 Task: Create a task  Implement a new cloud-based phone system for a company , assign it to team member softage.2@softage.net in the project AgileGenie and update the status of the task to  At Risk , set the priority of the task to Medium
Action: Mouse moved to (65, 50)
Screenshot: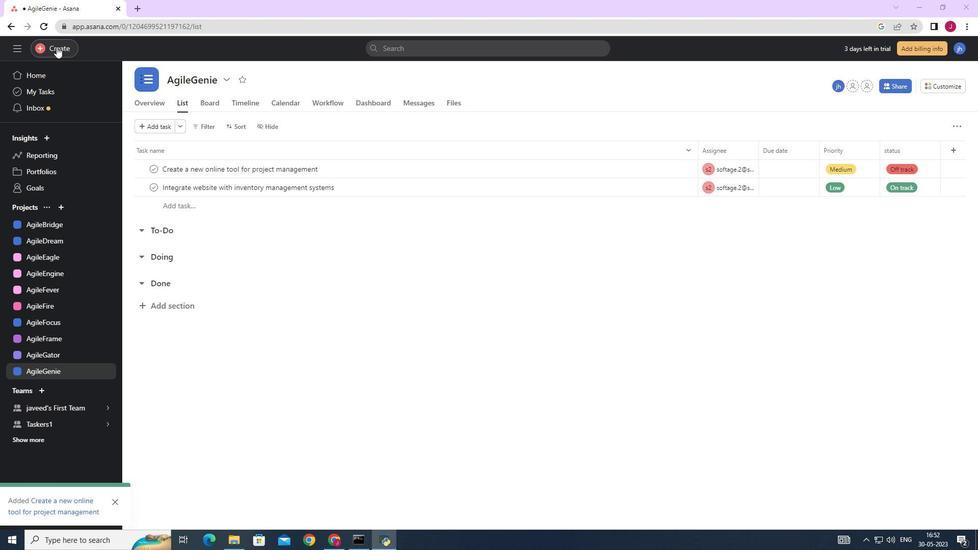 
Action: Mouse pressed left at (65, 50)
Screenshot: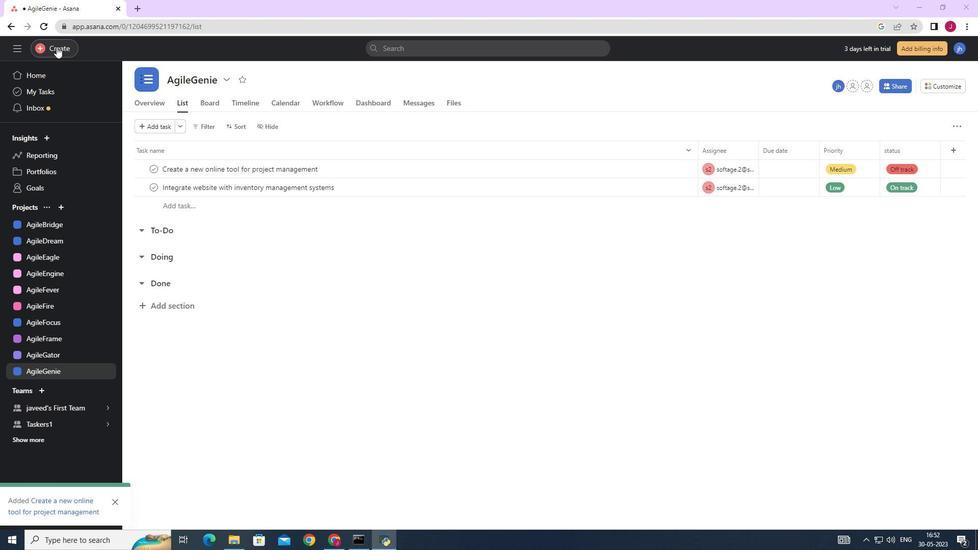 
Action: Mouse moved to (141, 47)
Screenshot: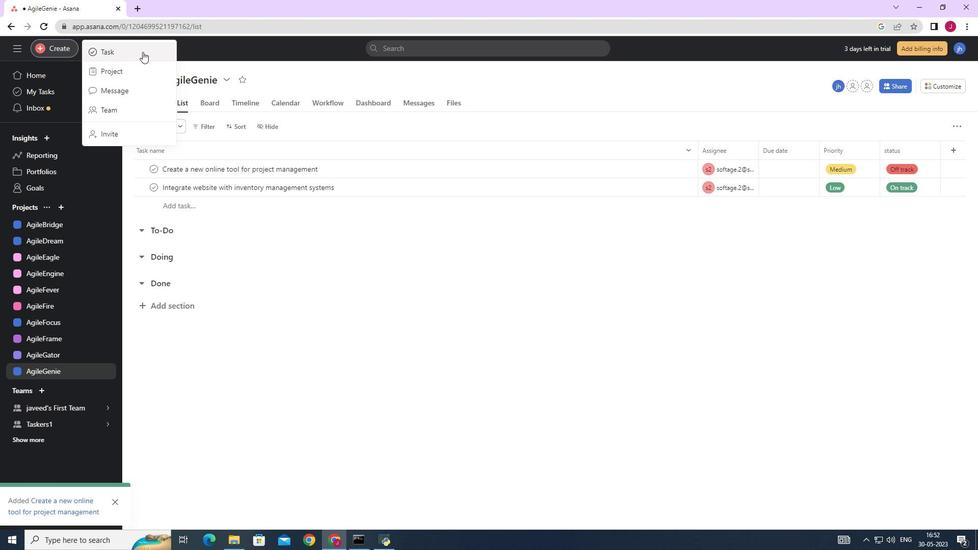 
Action: Mouse pressed left at (141, 47)
Screenshot: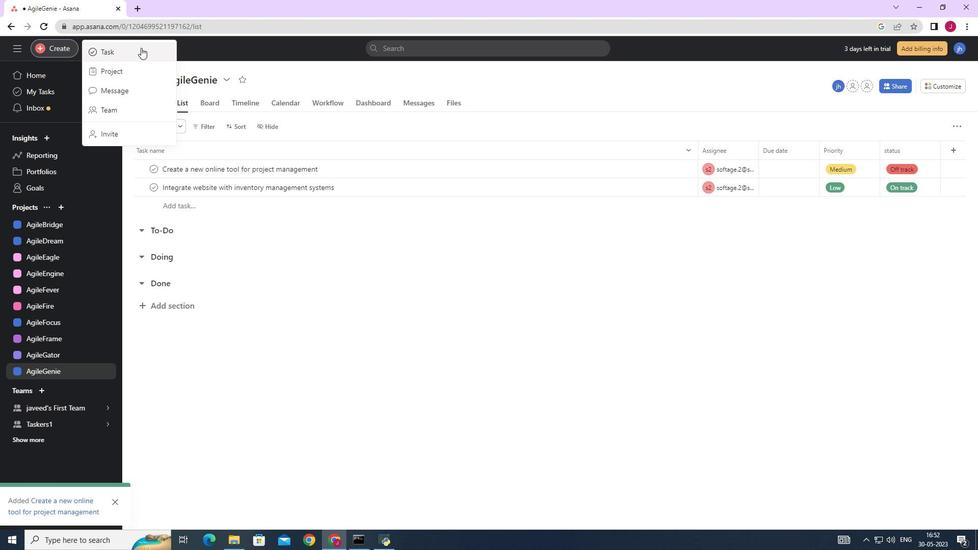 
Action: Mouse moved to (795, 339)
Screenshot: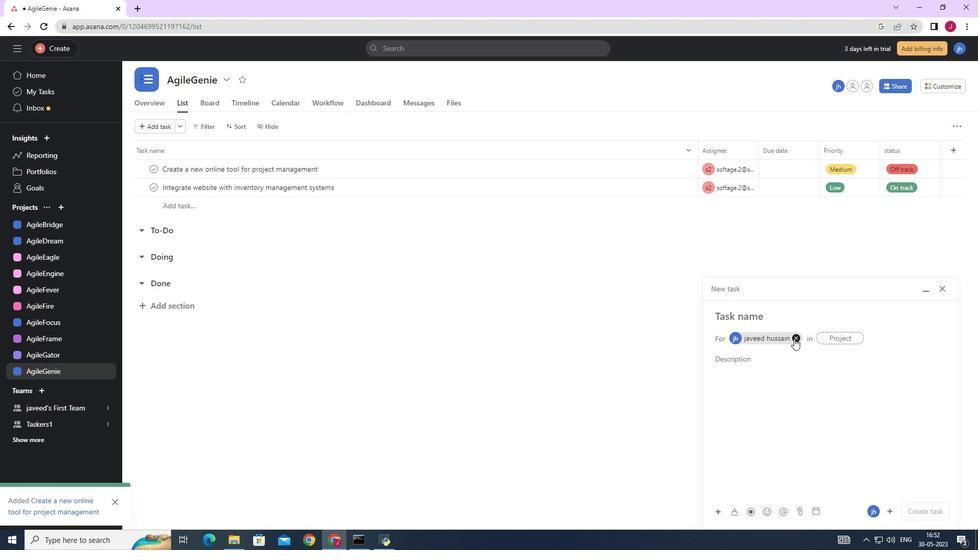 
Action: Mouse pressed left at (795, 339)
Screenshot: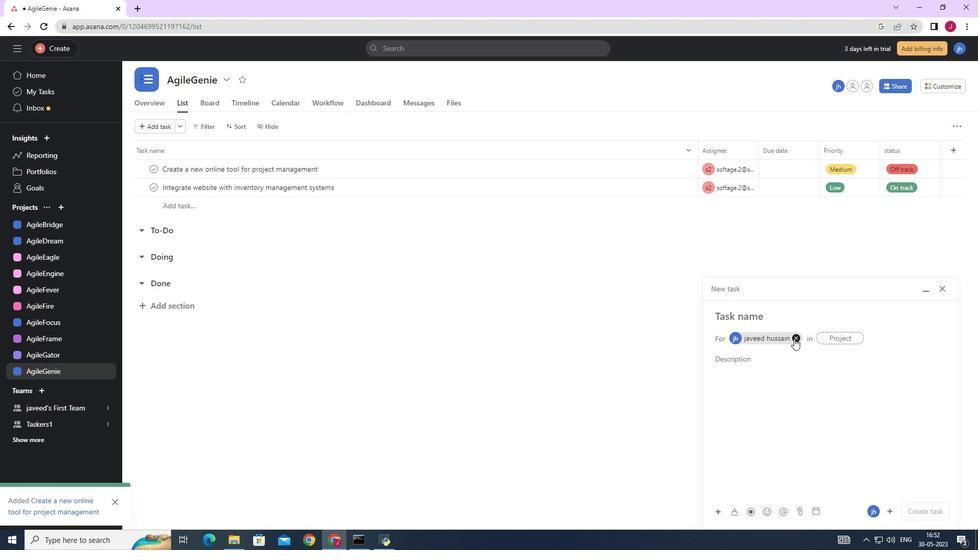 
Action: Mouse moved to (730, 316)
Screenshot: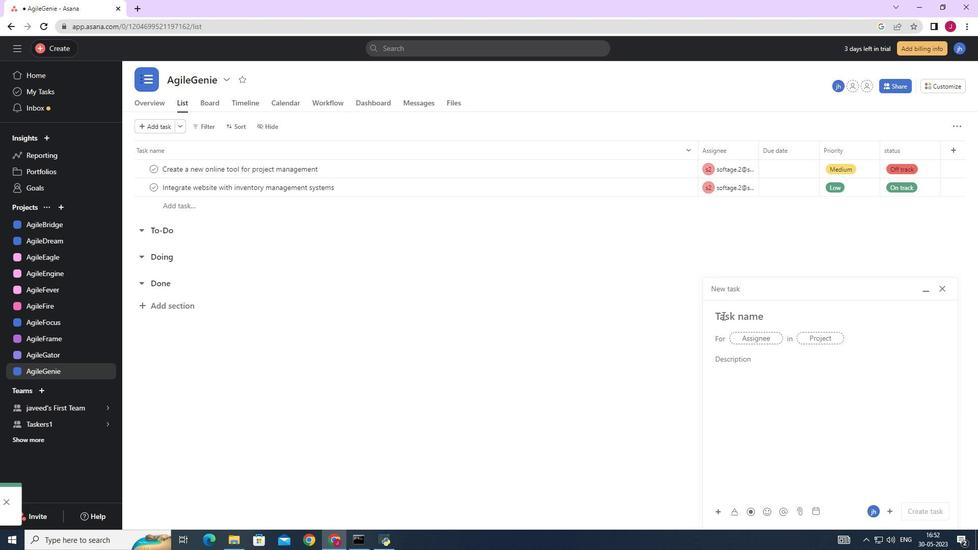
Action: Mouse pressed left at (730, 316)
Screenshot: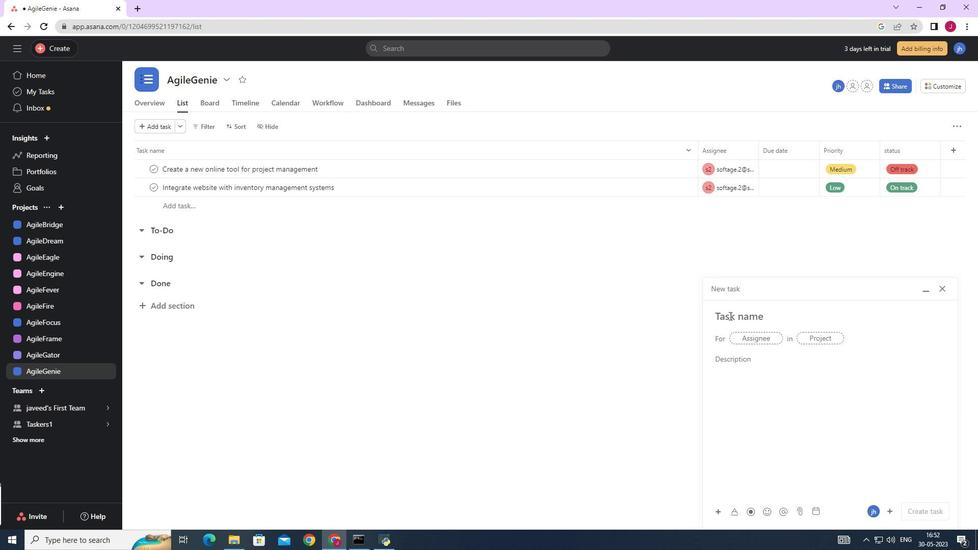 
Action: Key pressed <Key.caps_lock>I<Key.caps_lock>mplement<Key.space>a<Key.space>new<Key.space>cloud-based<Key.space>phone<Key.space>system<Key.space>for<Key.space>a<Key.space>company
Screenshot: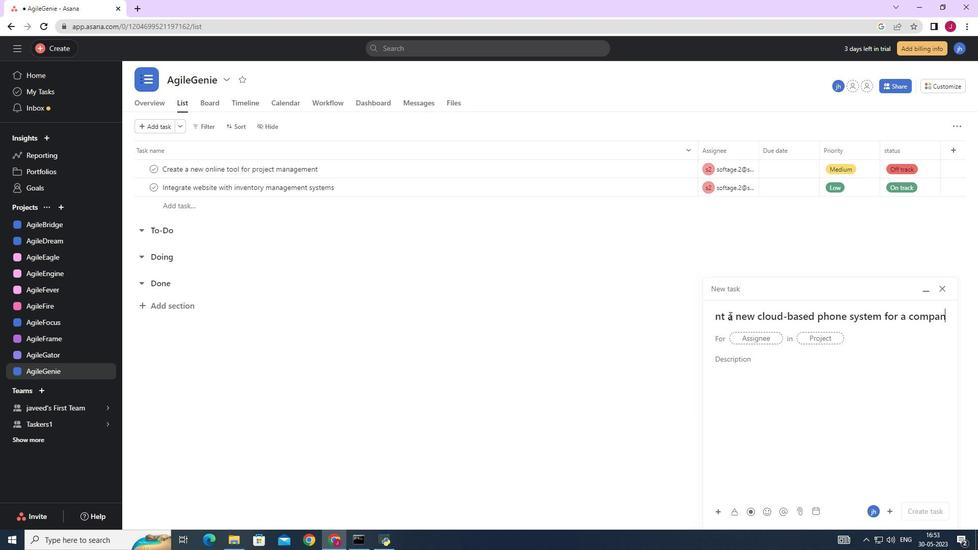 
Action: Mouse moved to (751, 340)
Screenshot: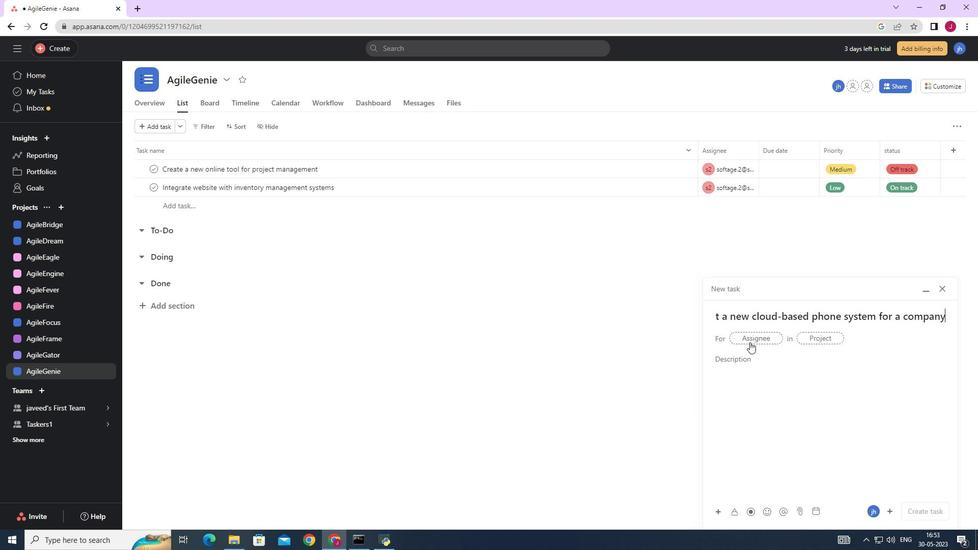 
Action: Mouse pressed left at (751, 340)
Screenshot: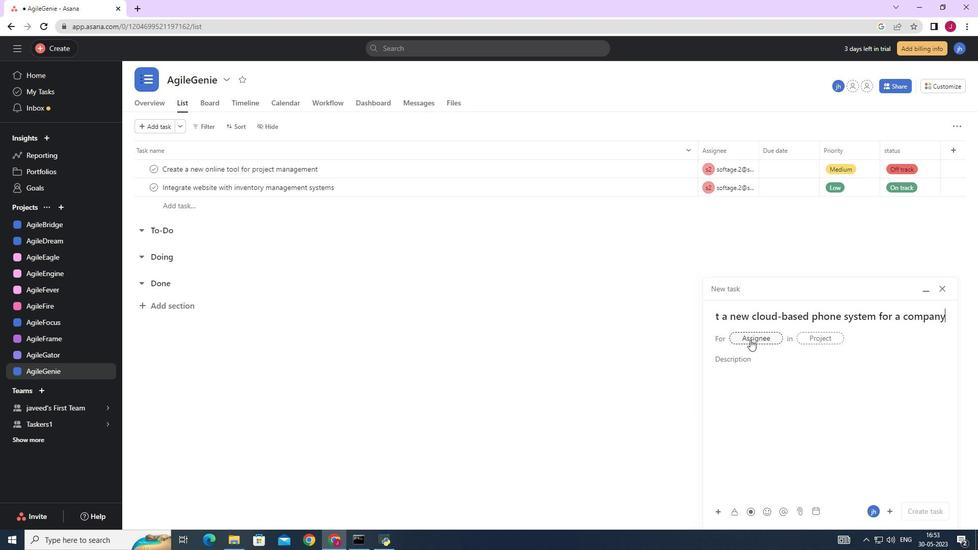 
Action: Key pressed softage.2
Screenshot: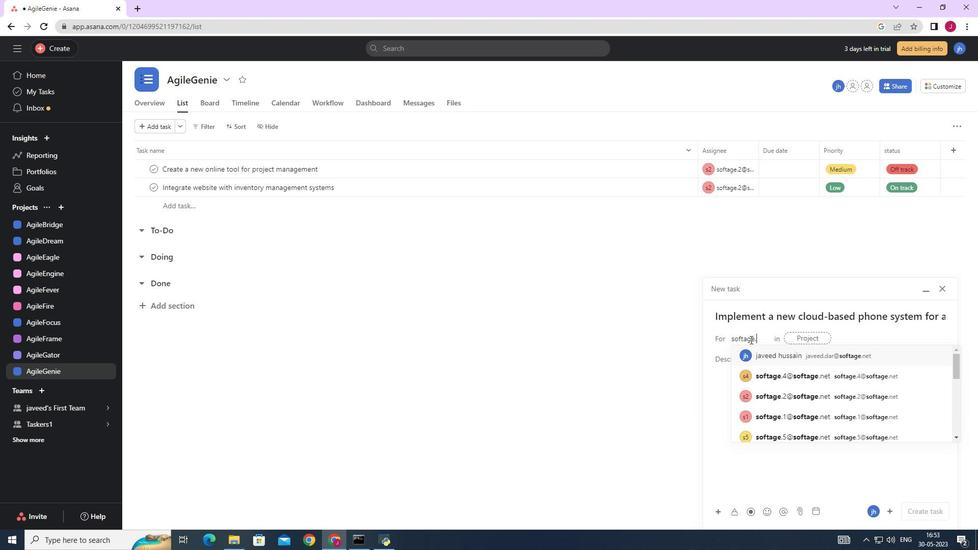 
Action: Mouse moved to (776, 357)
Screenshot: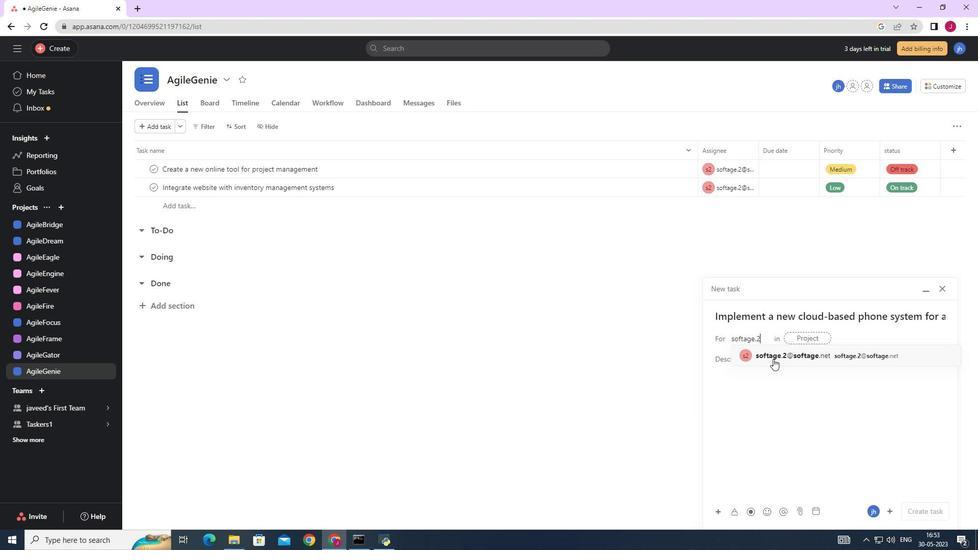 
Action: Mouse pressed left at (776, 357)
Screenshot: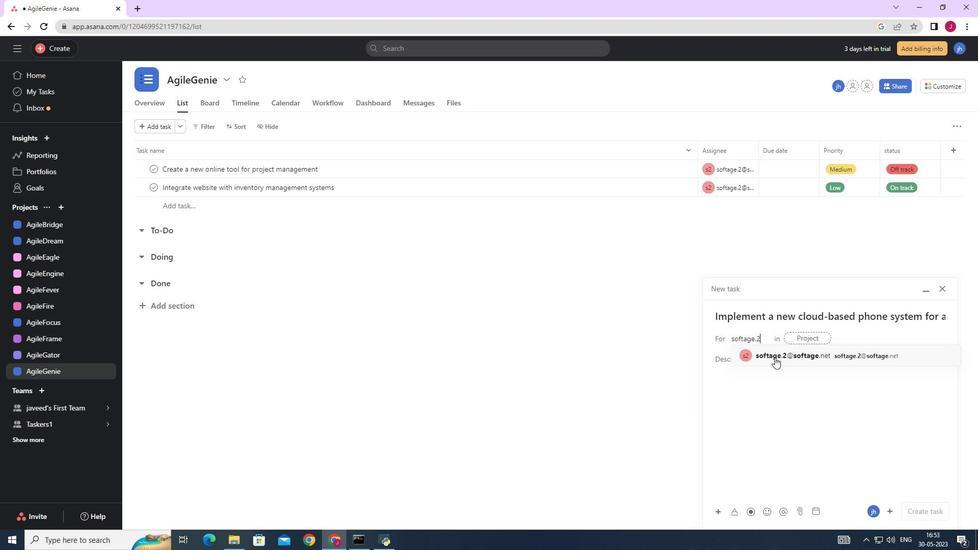 
Action: Mouse moved to (641, 356)
Screenshot: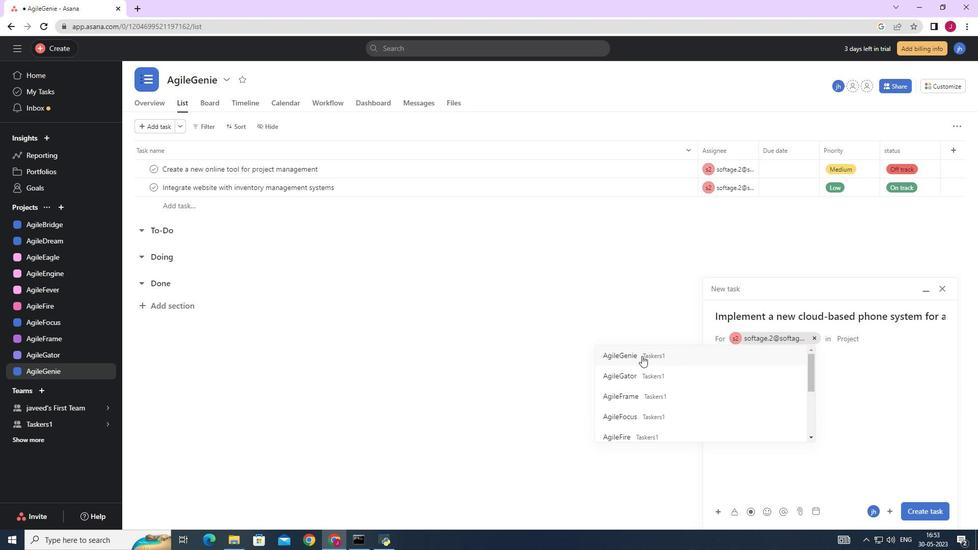 
Action: Mouse scrolled (641, 356) with delta (0, 0)
Screenshot: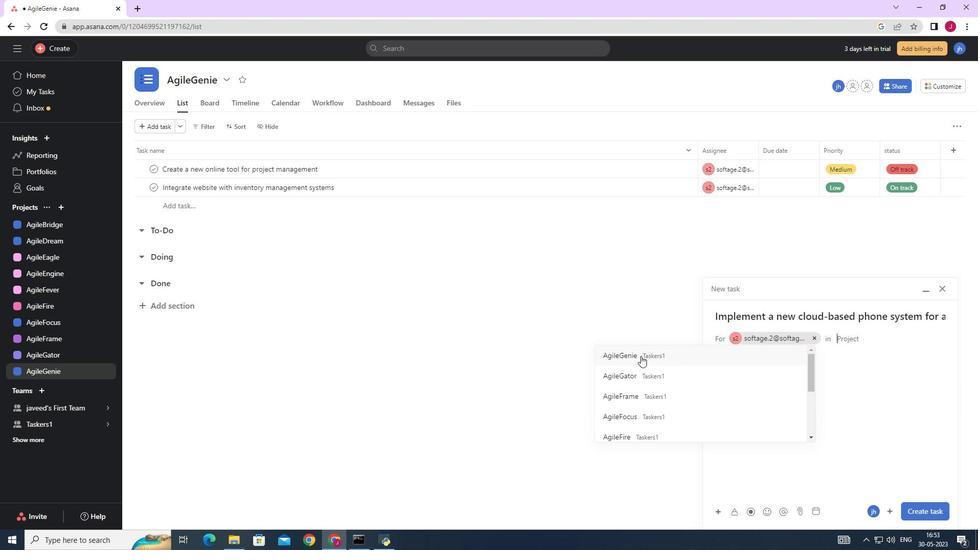 
Action: Mouse scrolled (641, 356) with delta (0, 0)
Screenshot: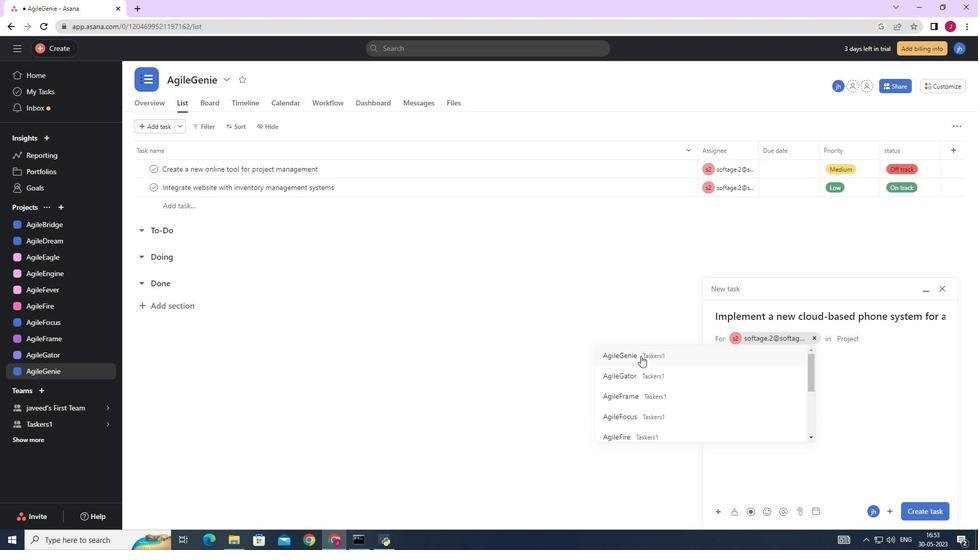 
Action: Mouse moved to (647, 354)
Screenshot: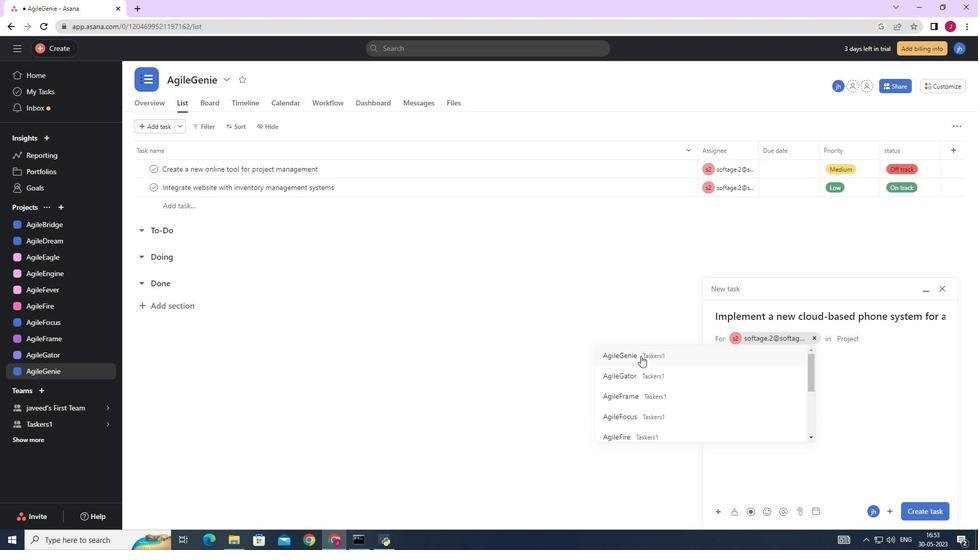 
Action: Mouse pressed left at (647, 354)
Screenshot: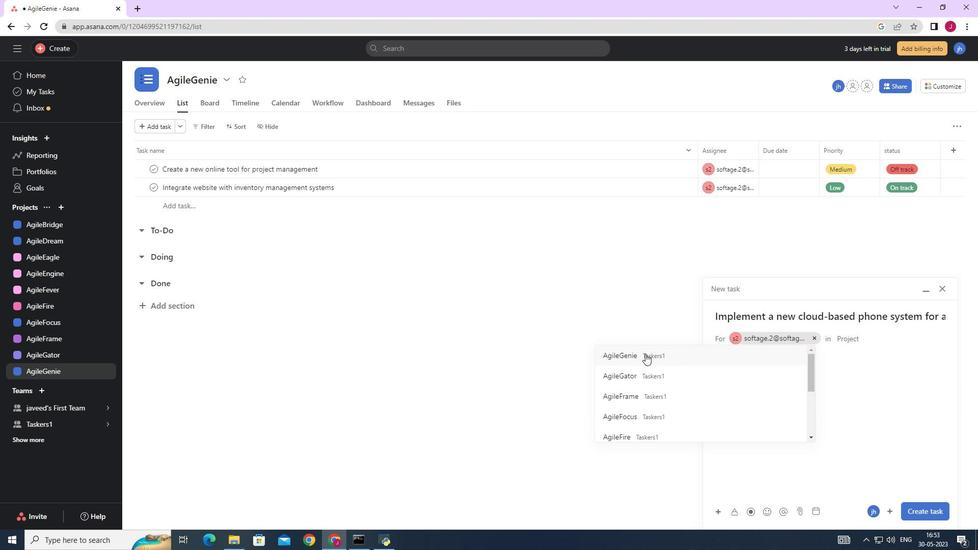 
Action: Mouse moved to (768, 365)
Screenshot: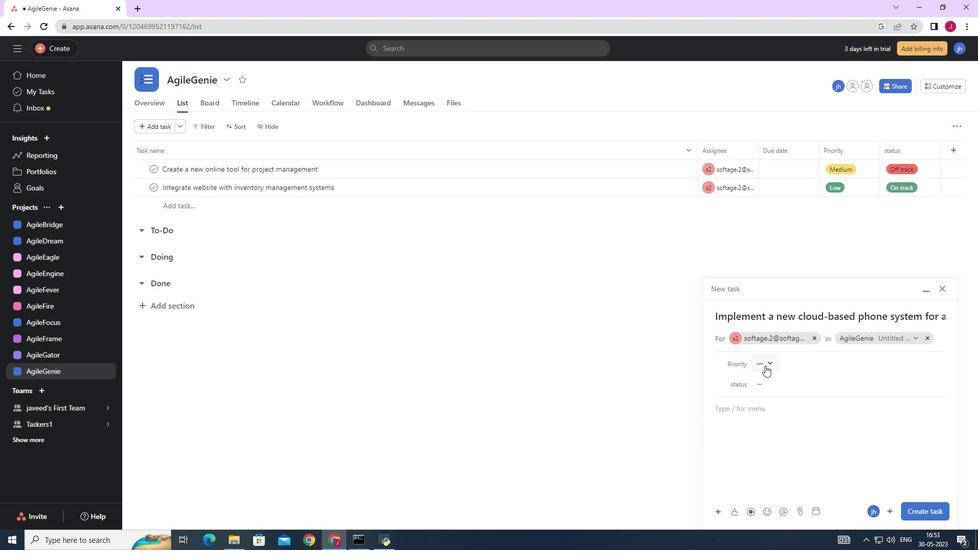 
Action: Mouse pressed left at (768, 365)
Screenshot: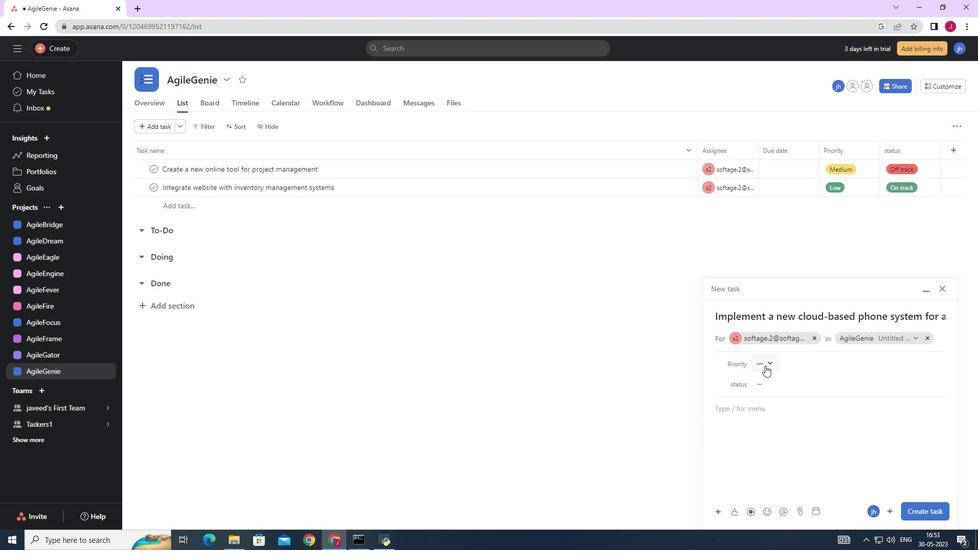 
Action: Mouse moved to (790, 413)
Screenshot: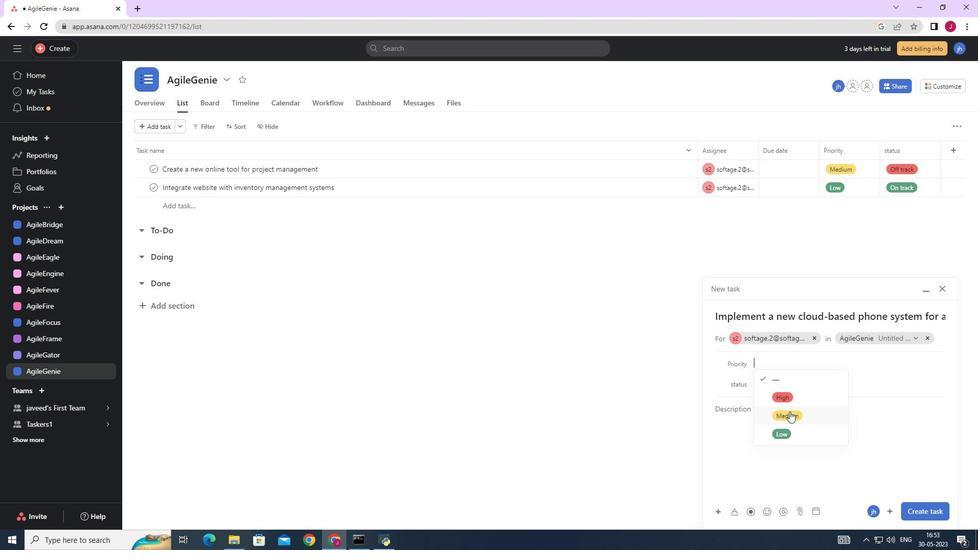 
Action: Mouse pressed left at (790, 413)
Screenshot: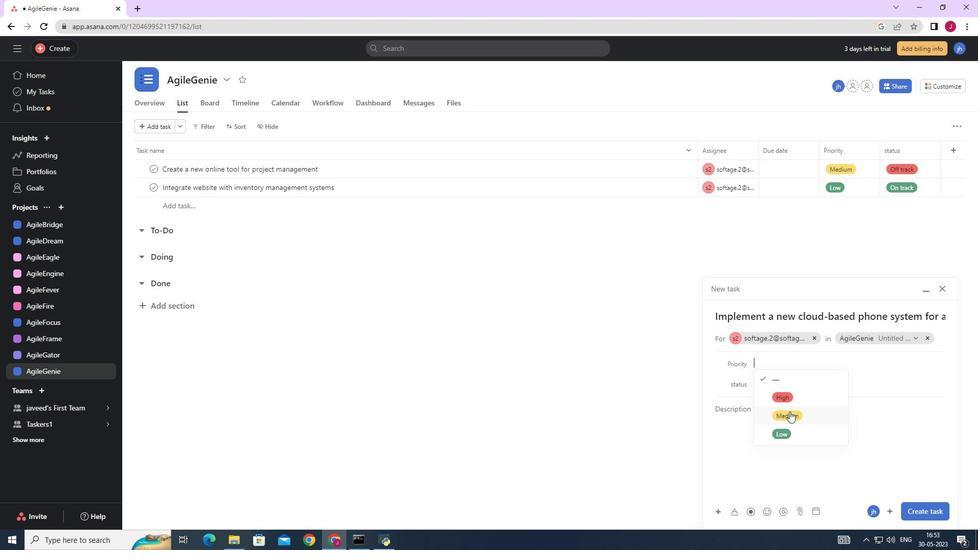 
Action: Mouse moved to (770, 378)
Screenshot: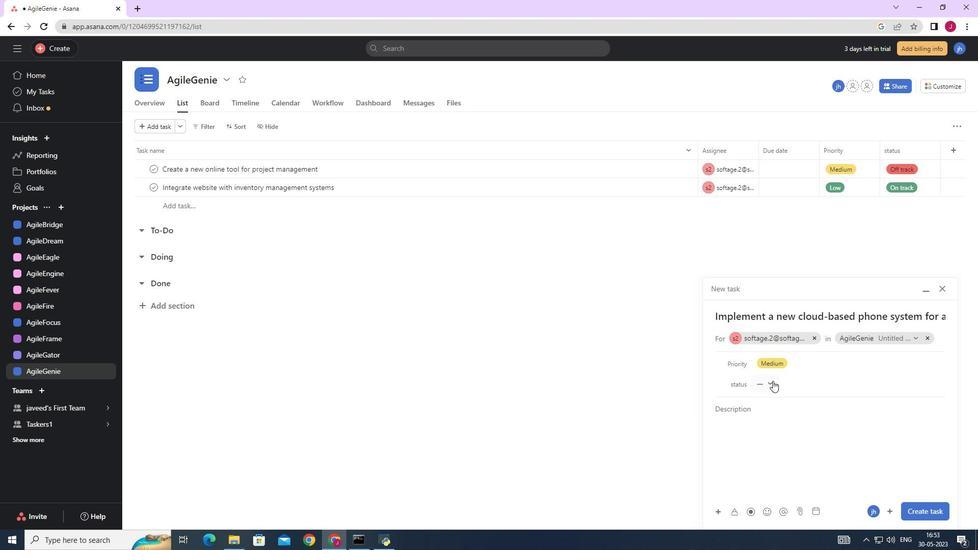 
Action: Mouse pressed left at (770, 378)
Screenshot: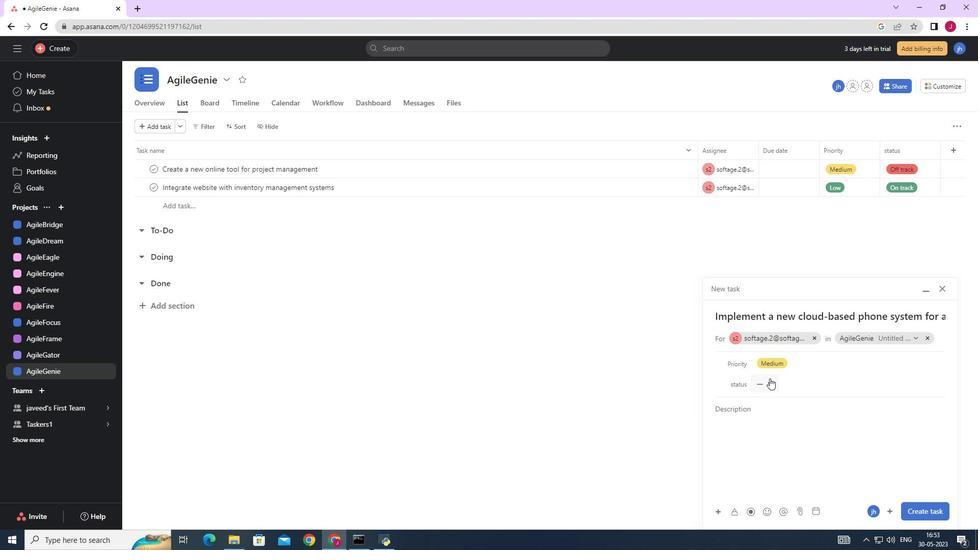 
Action: Mouse moved to (785, 452)
Screenshot: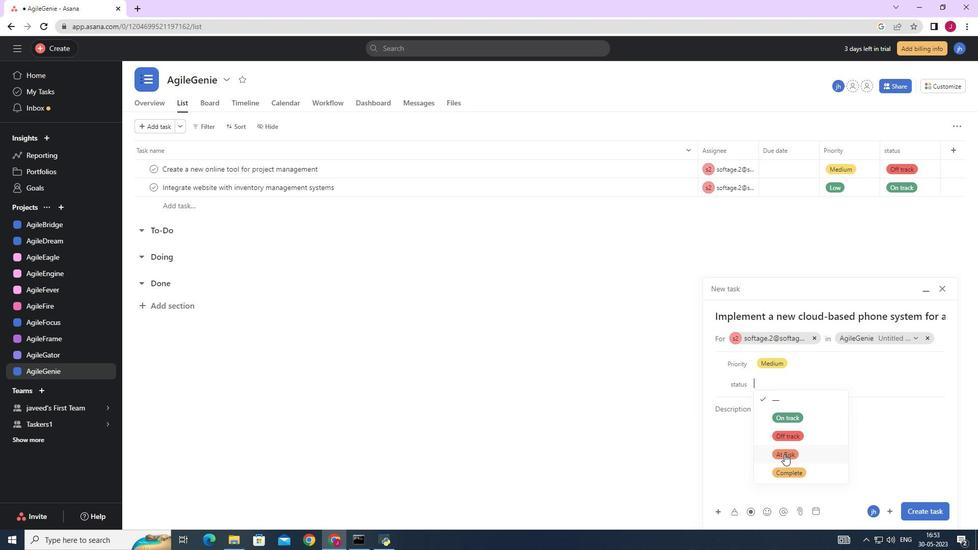 
Action: Mouse pressed left at (785, 452)
Screenshot: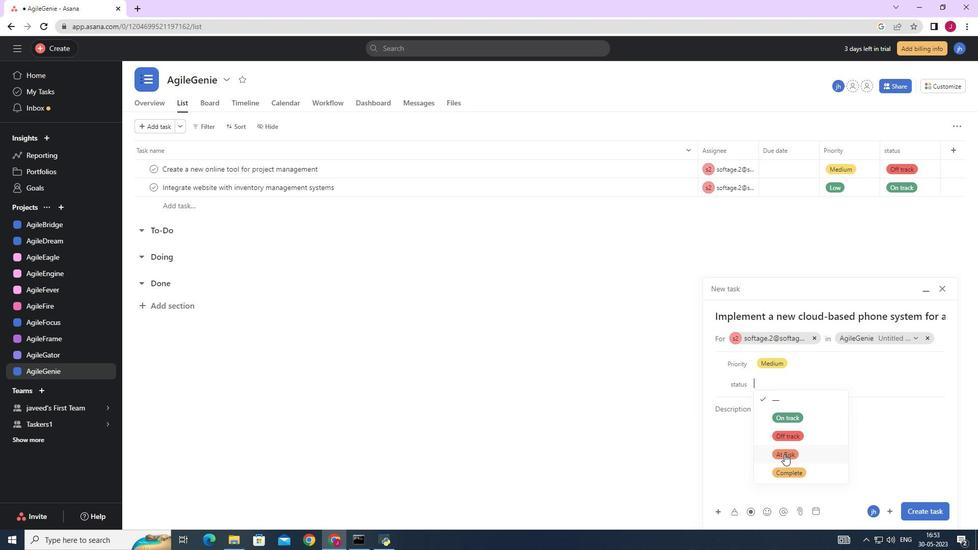 
Action: Mouse moved to (914, 511)
Screenshot: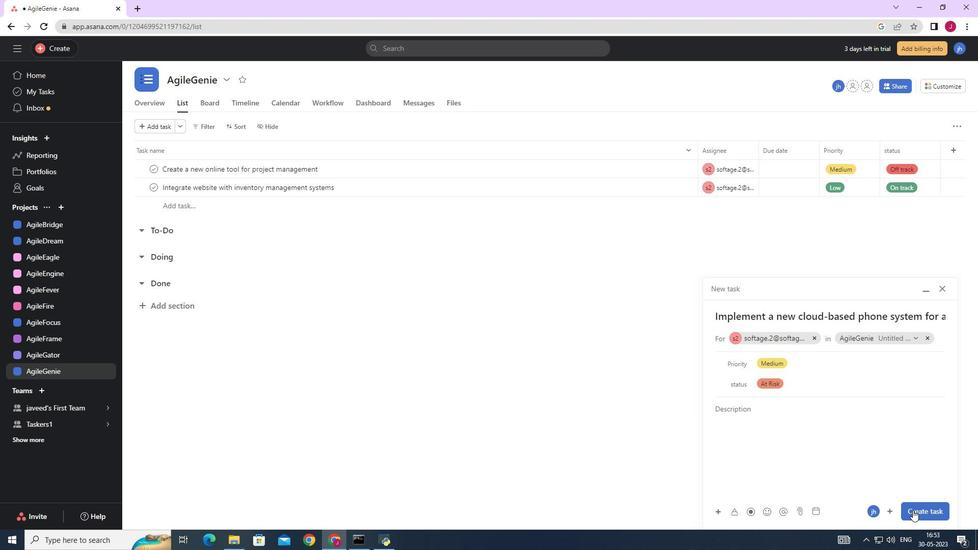 
Action: Mouse pressed left at (914, 511)
Screenshot: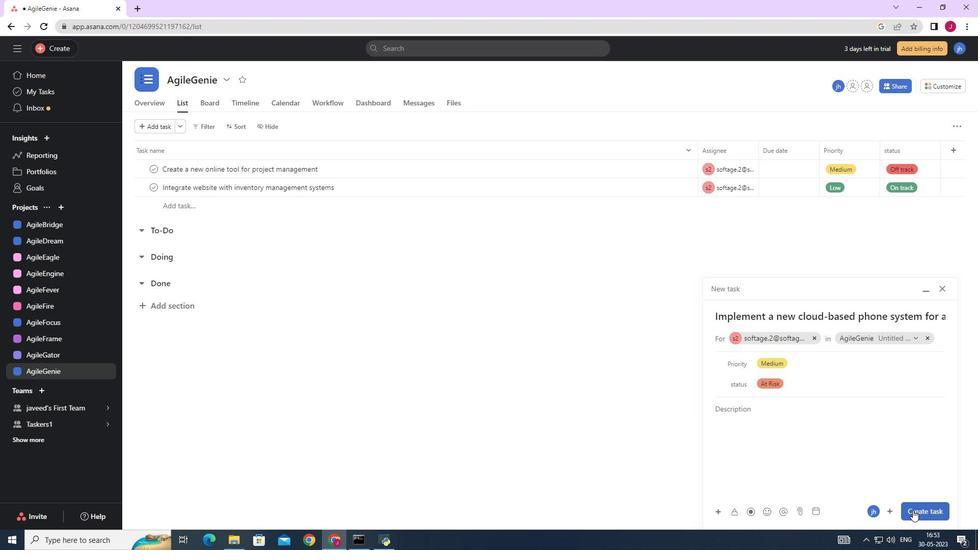 
Action: Mouse moved to (659, 414)
Screenshot: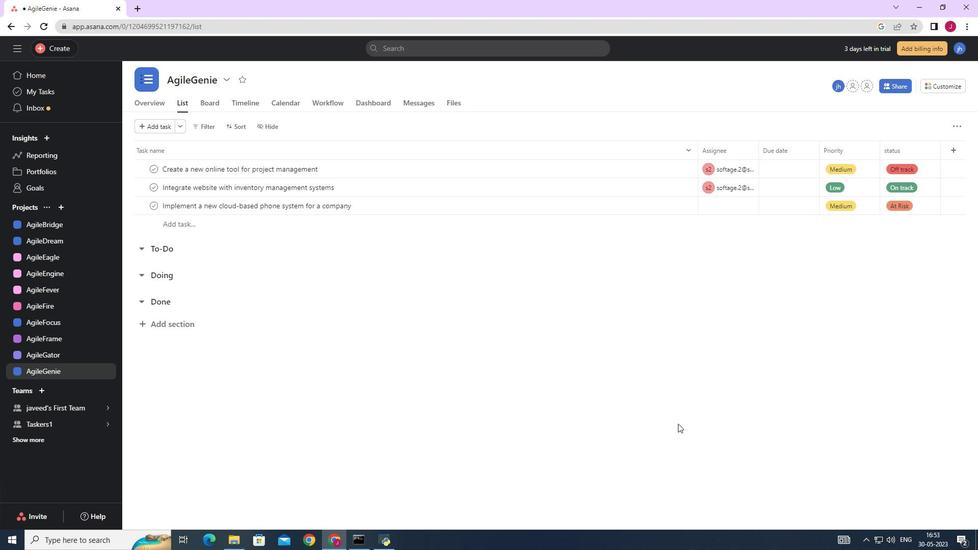 
